 Task: Create List Refunds in Board Market Expansion Strategy to Workspace Enterprise Resource Planning
Action: Mouse moved to (68, 319)
Screenshot: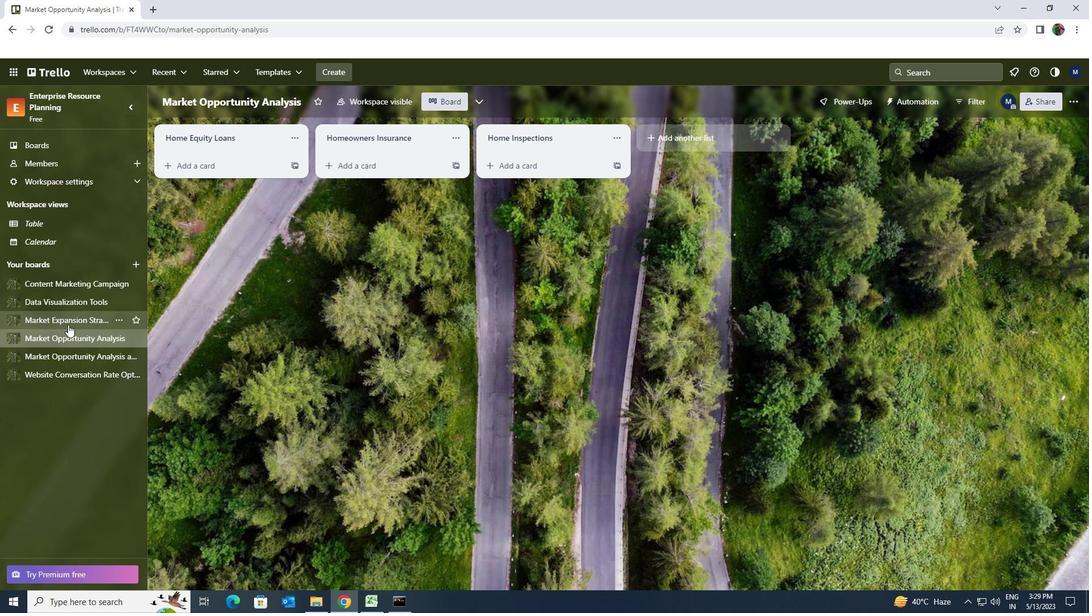 
Action: Mouse pressed left at (68, 319)
Screenshot: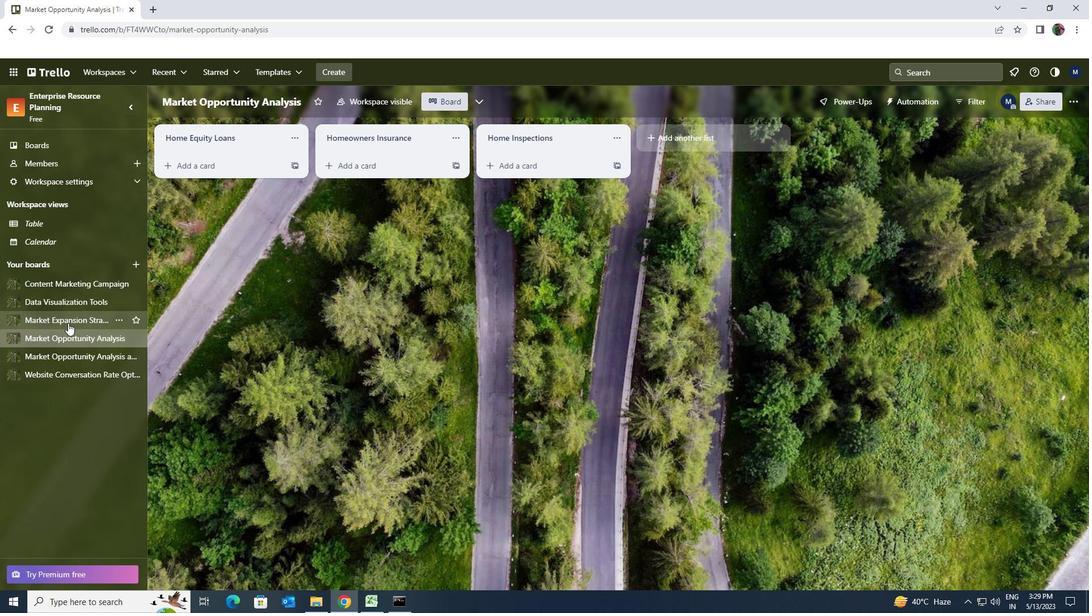 
Action: Mouse moved to (505, 144)
Screenshot: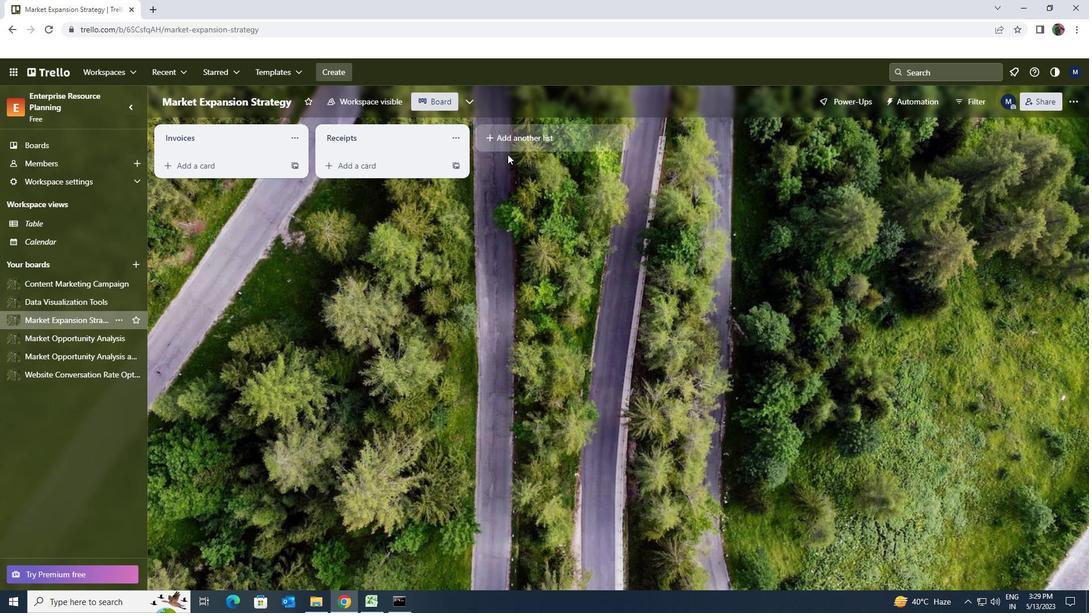 
Action: Mouse pressed left at (505, 144)
Screenshot: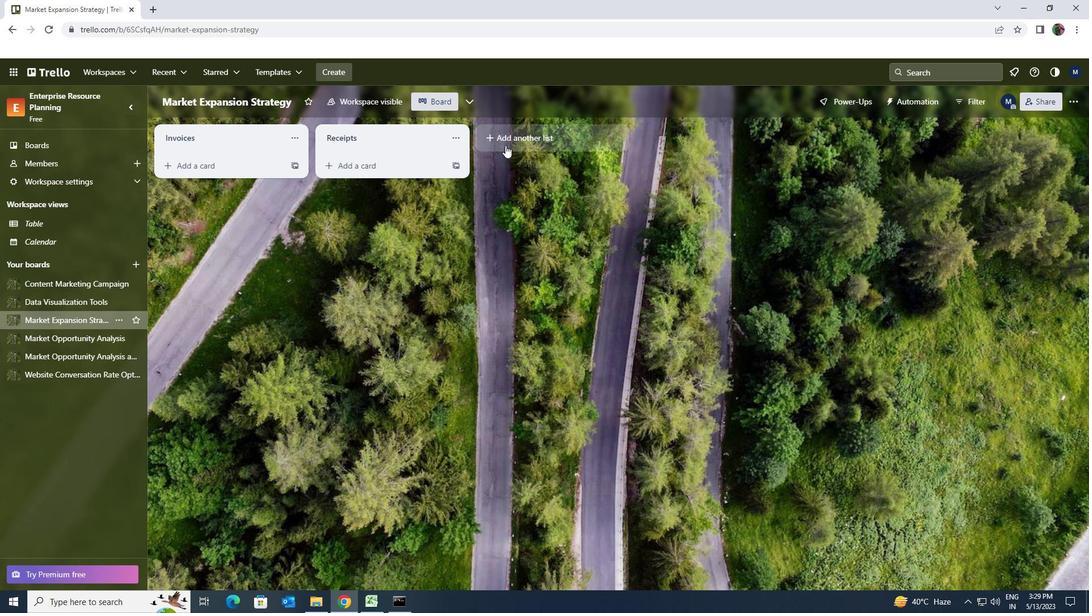 
Action: Key pressed <Key.shift>REFUNDS
Screenshot: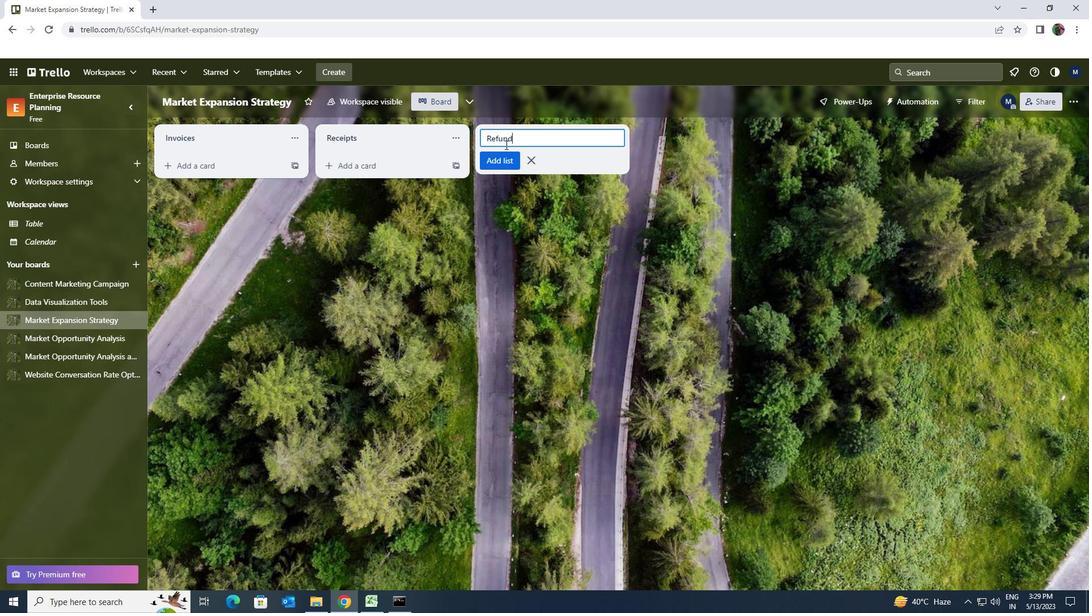 
Action: Mouse moved to (507, 159)
Screenshot: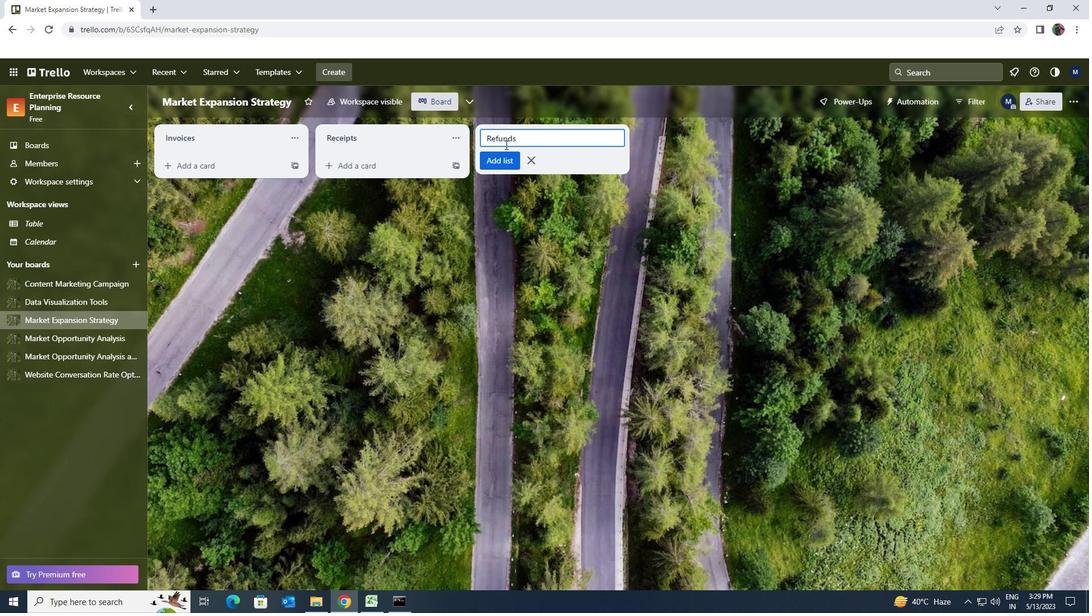 
Action: Mouse pressed left at (507, 159)
Screenshot: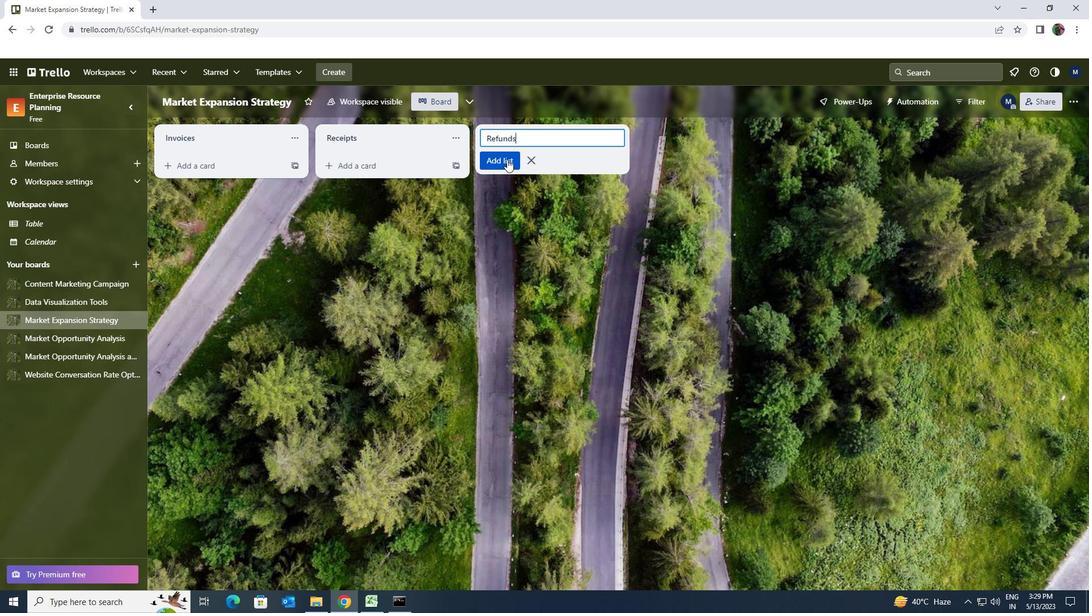 
